 Task: Use the formula "AVERAGE" in spreadsheet "Project portfolio".
Action: Mouse moved to (743, 435)
Screenshot: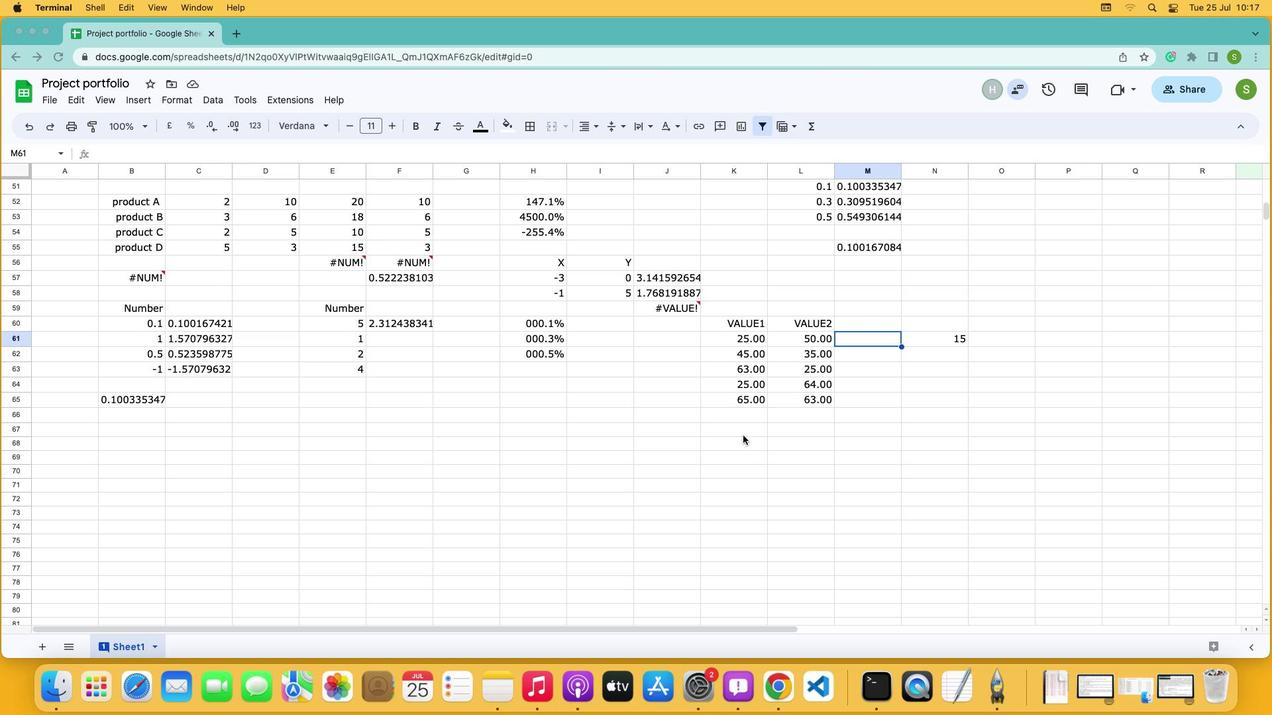 
Action: Mouse pressed left at (743, 435)
Screenshot: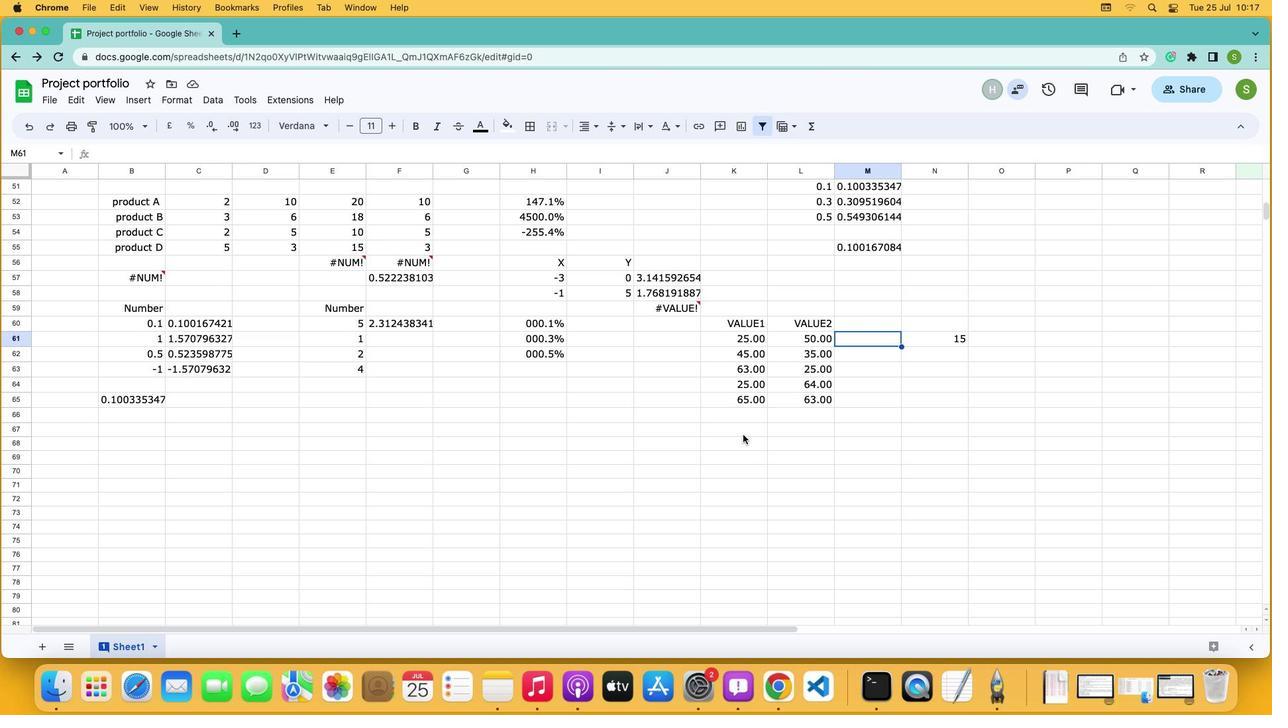 
Action: Mouse moved to (743, 429)
Screenshot: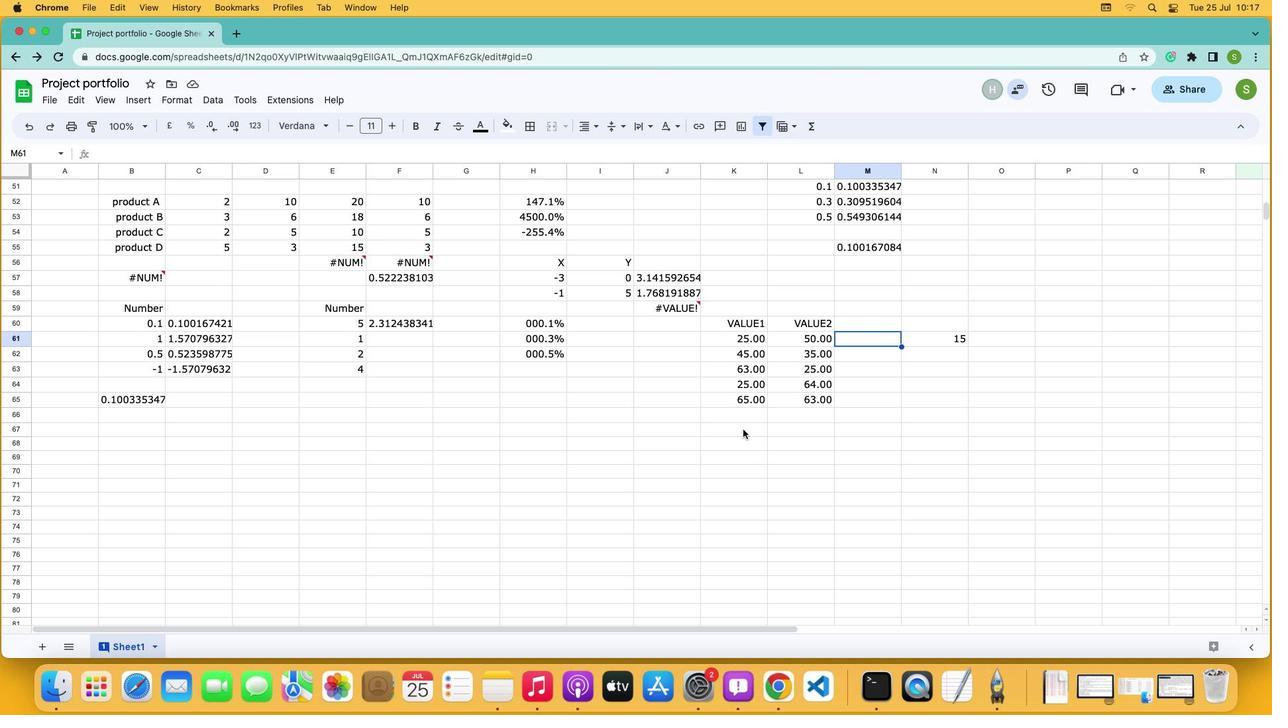 
Action: Mouse pressed left at (743, 429)
Screenshot: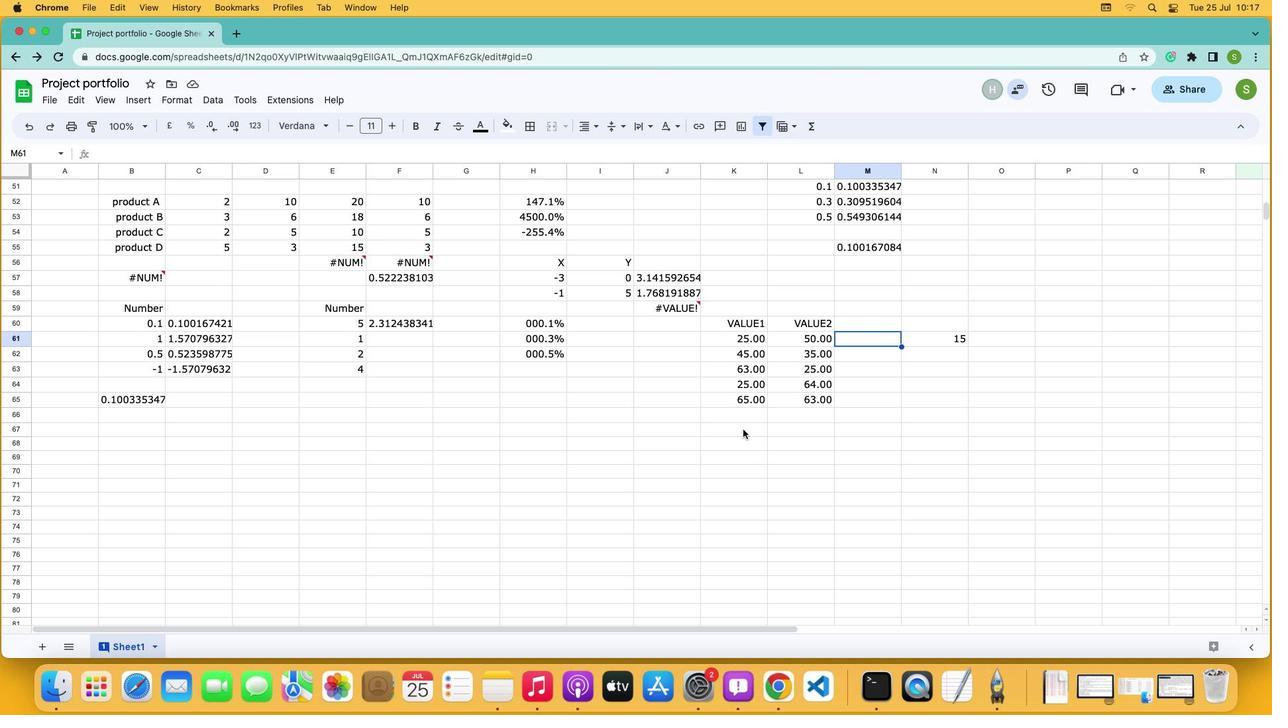 
Action: Mouse moved to (806, 131)
Screenshot: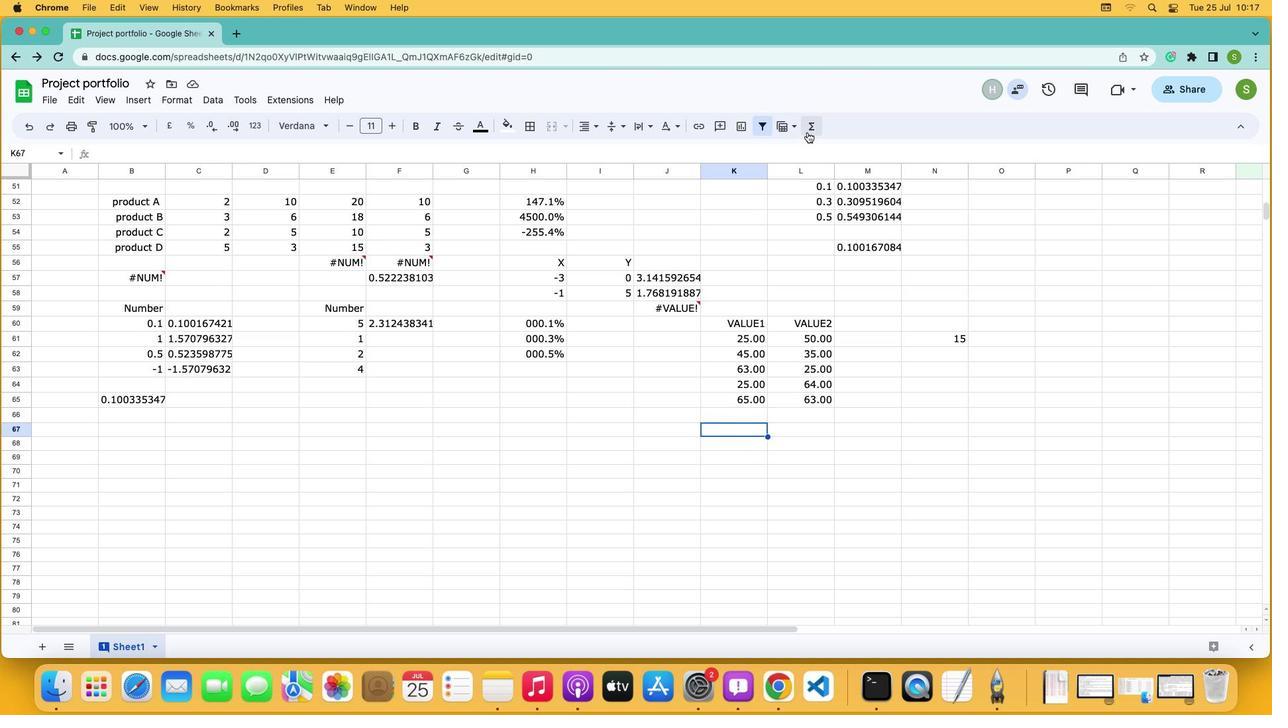 
Action: Mouse pressed left at (806, 131)
Screenshot: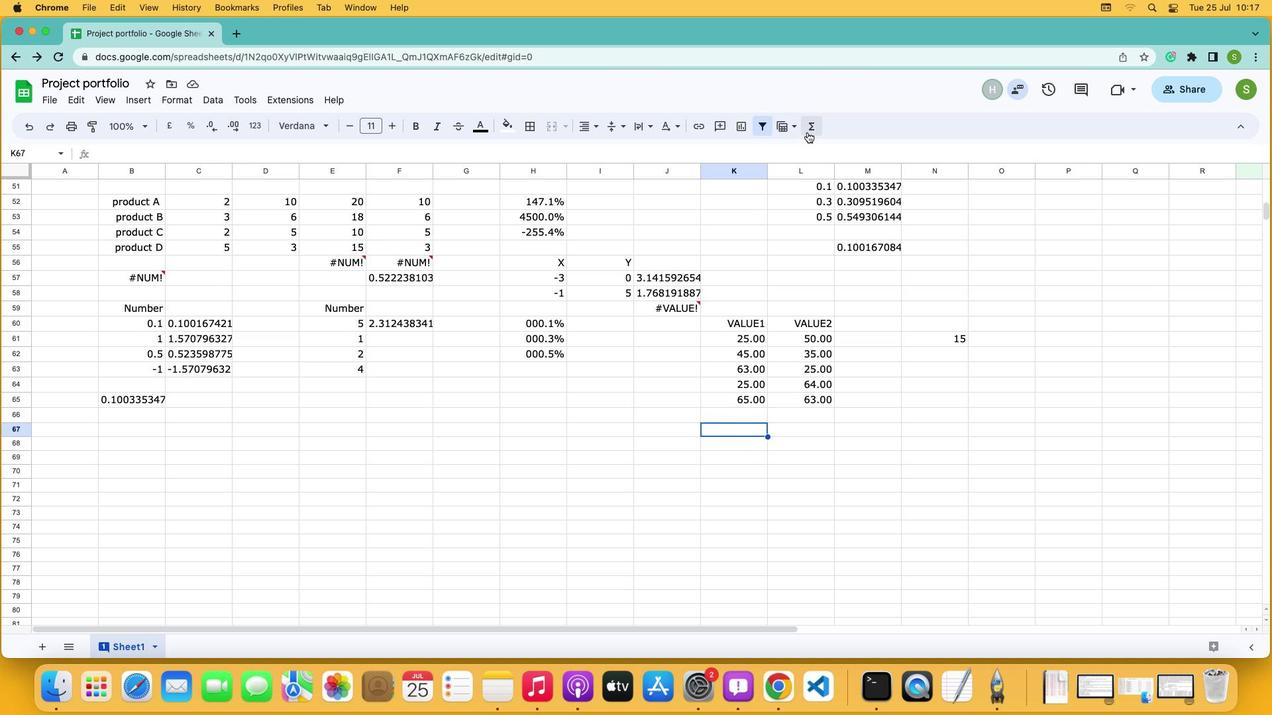 
Action: Mouse moved to (827, 263)
Screenshot: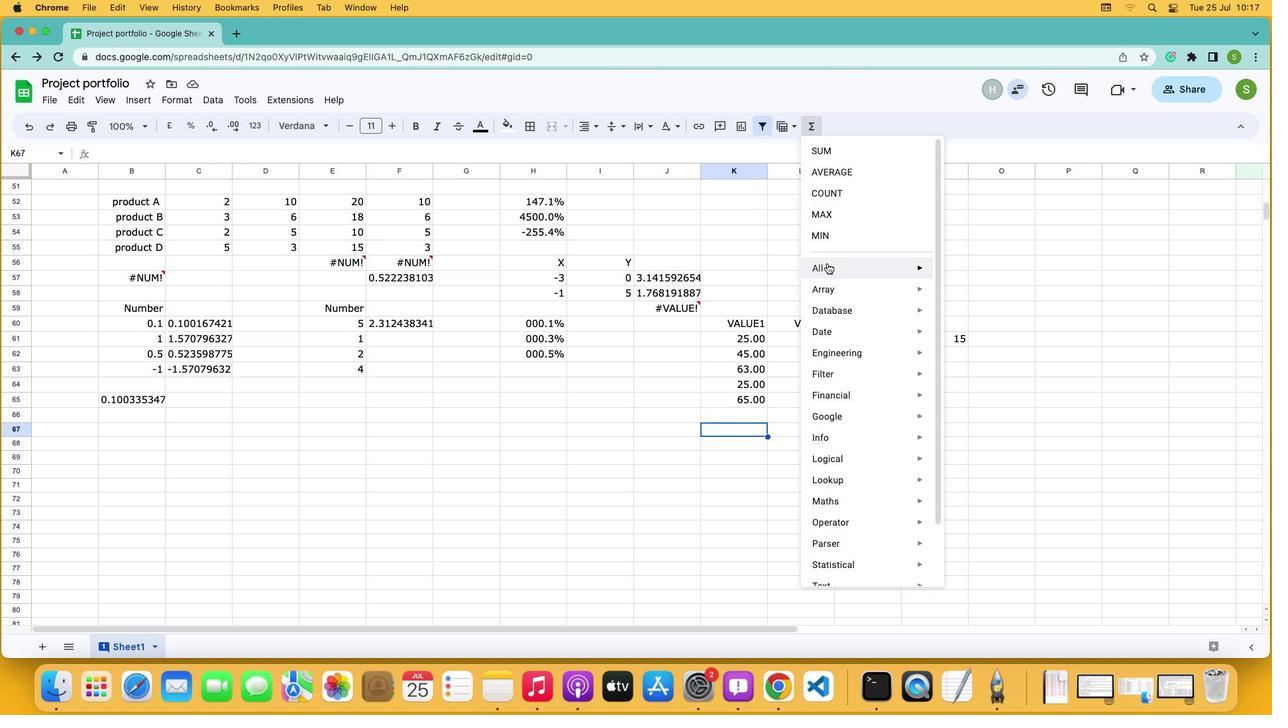 
Action: Mouse pressed left at (827, 263)
Screenshot: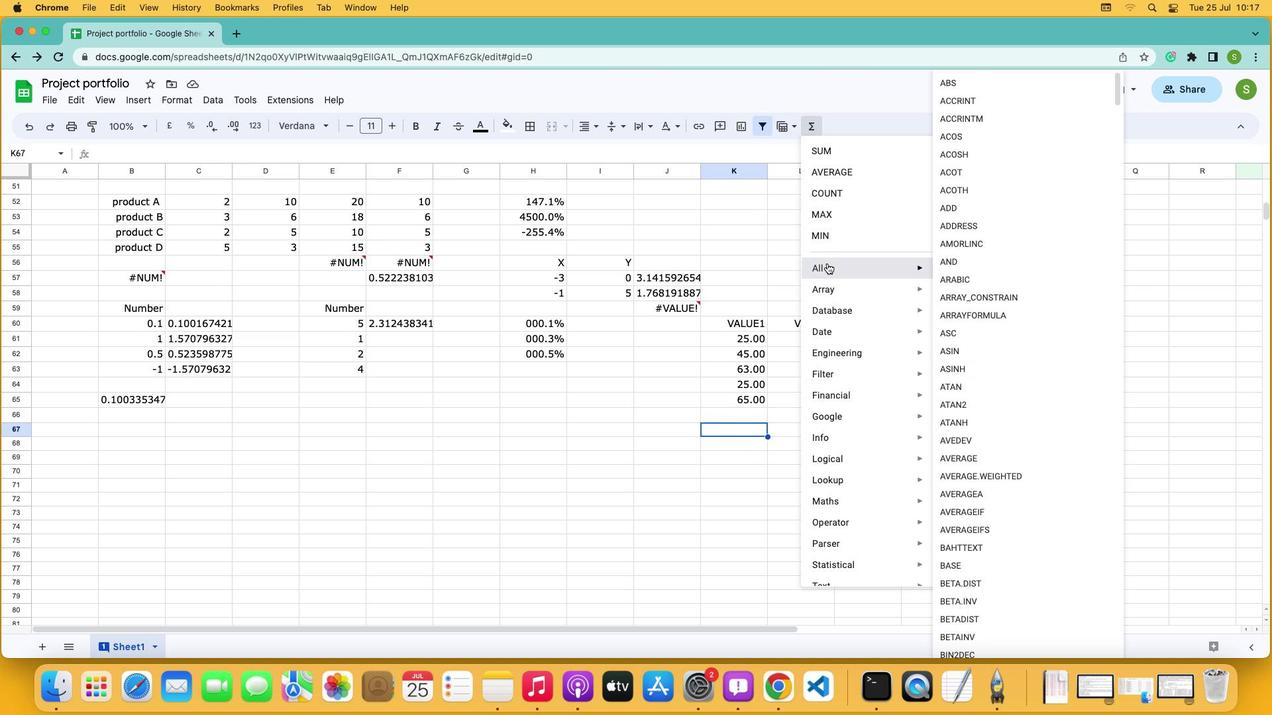 
Action: Mouse moved to (967, 460)
Screenshot: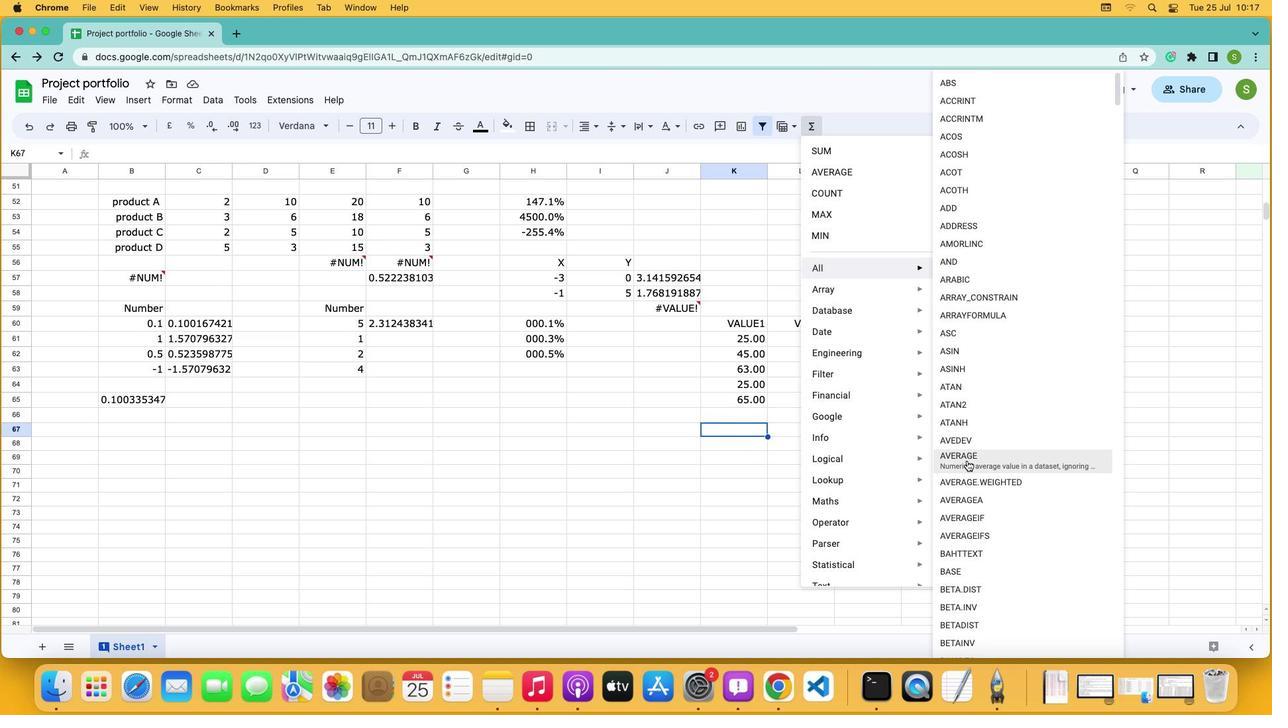 
Action: Mouse pressed left at (967, 460)
Screenshot: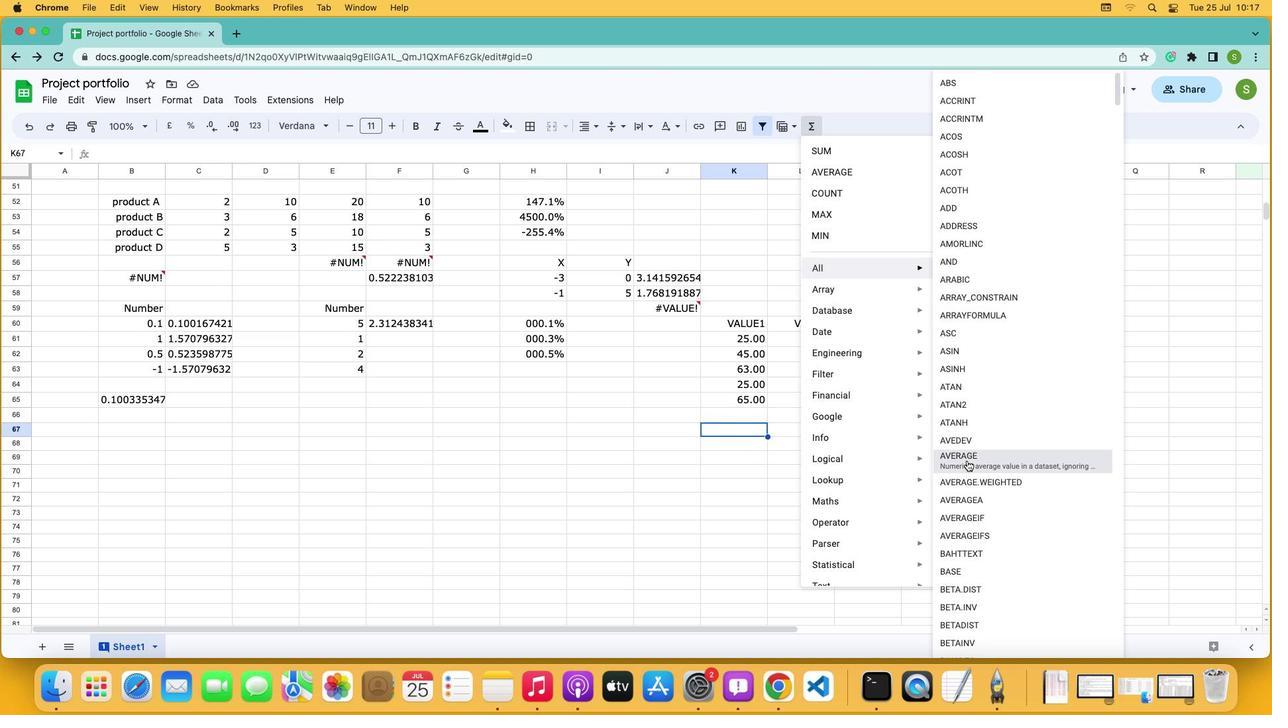 
Action: Mouse moved to (752, 340)
Screenshot: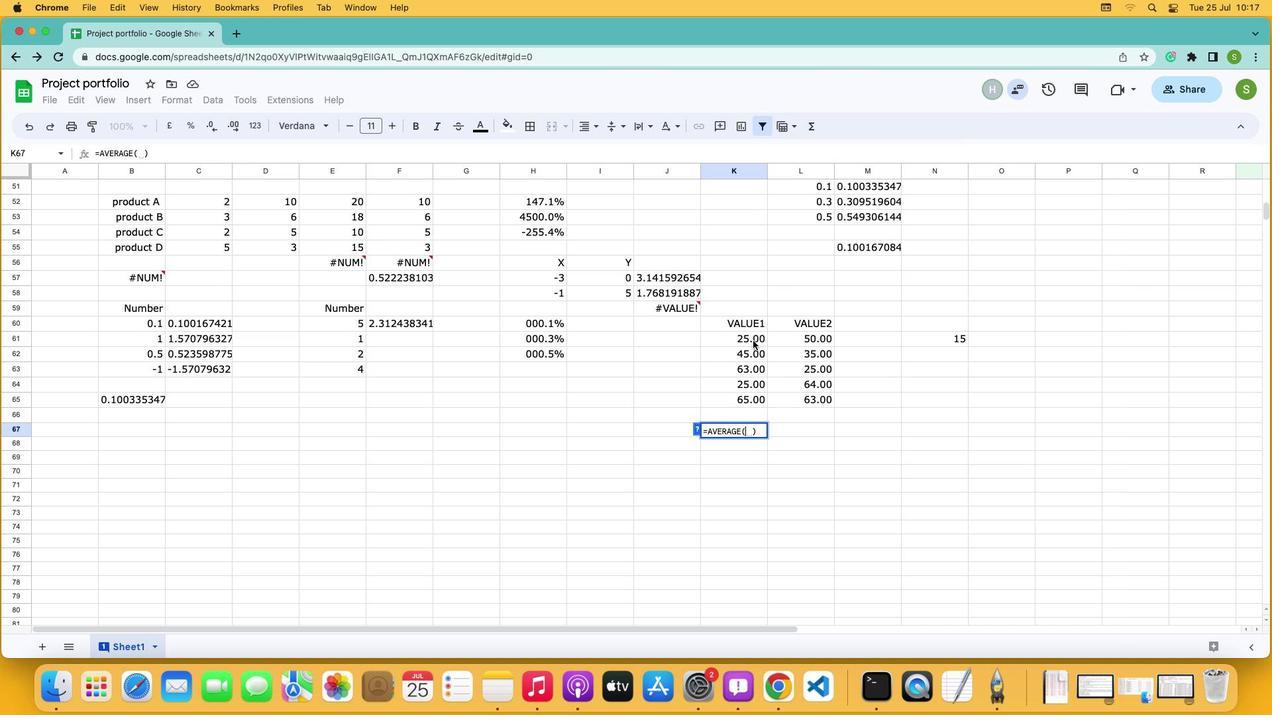 
Action: Mouse pressed left at (752, 340)
Screenshot: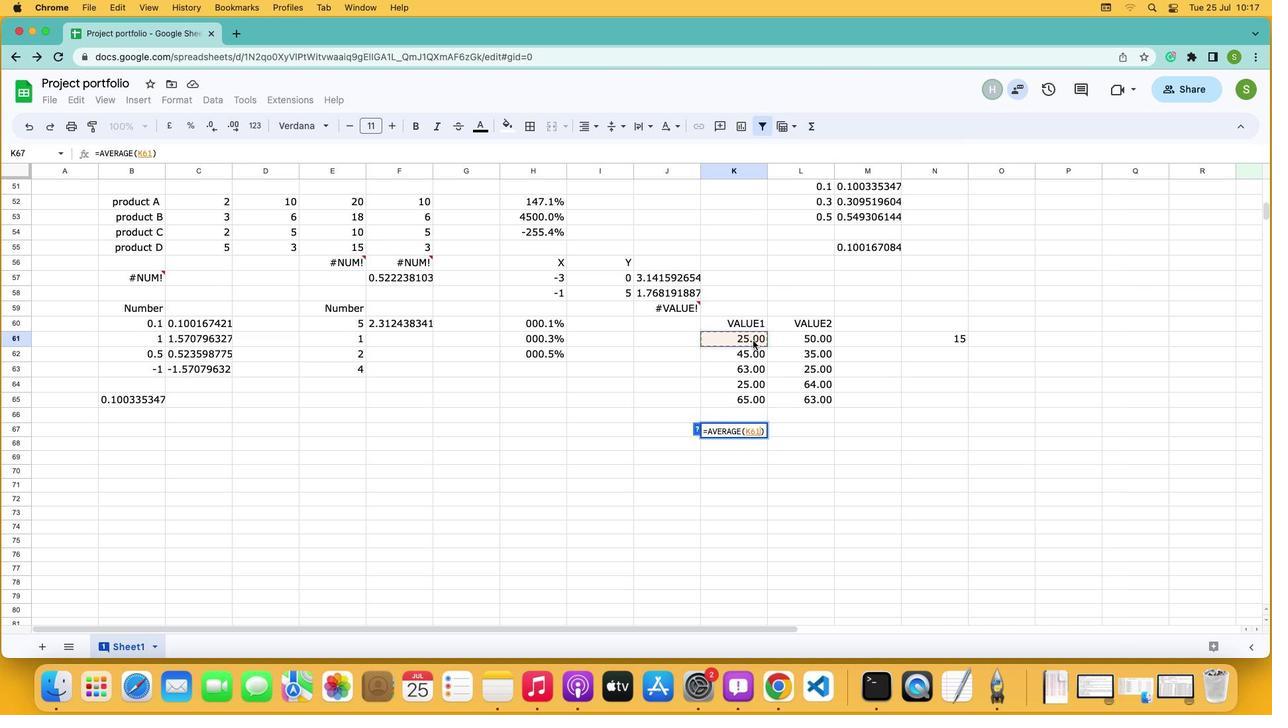 
Action: Key pressed ','
Screenshot: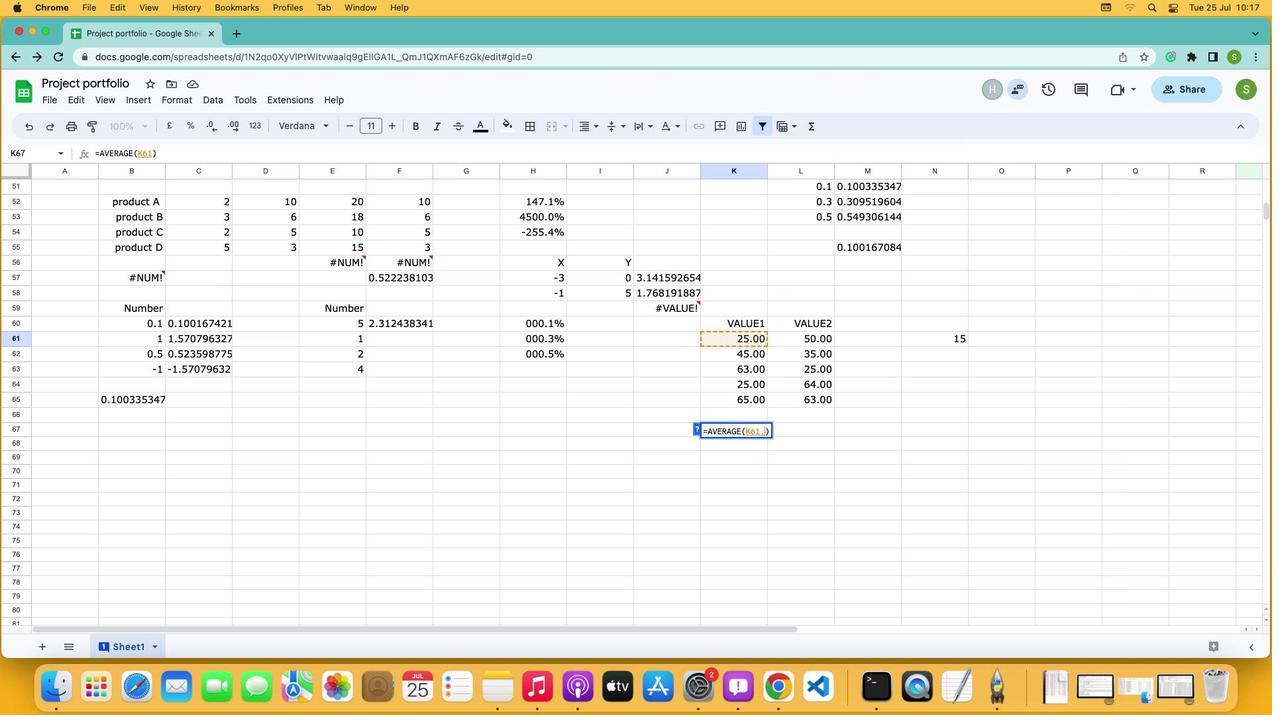 
Action: Mouse moved to (750, 357)
Screenshot: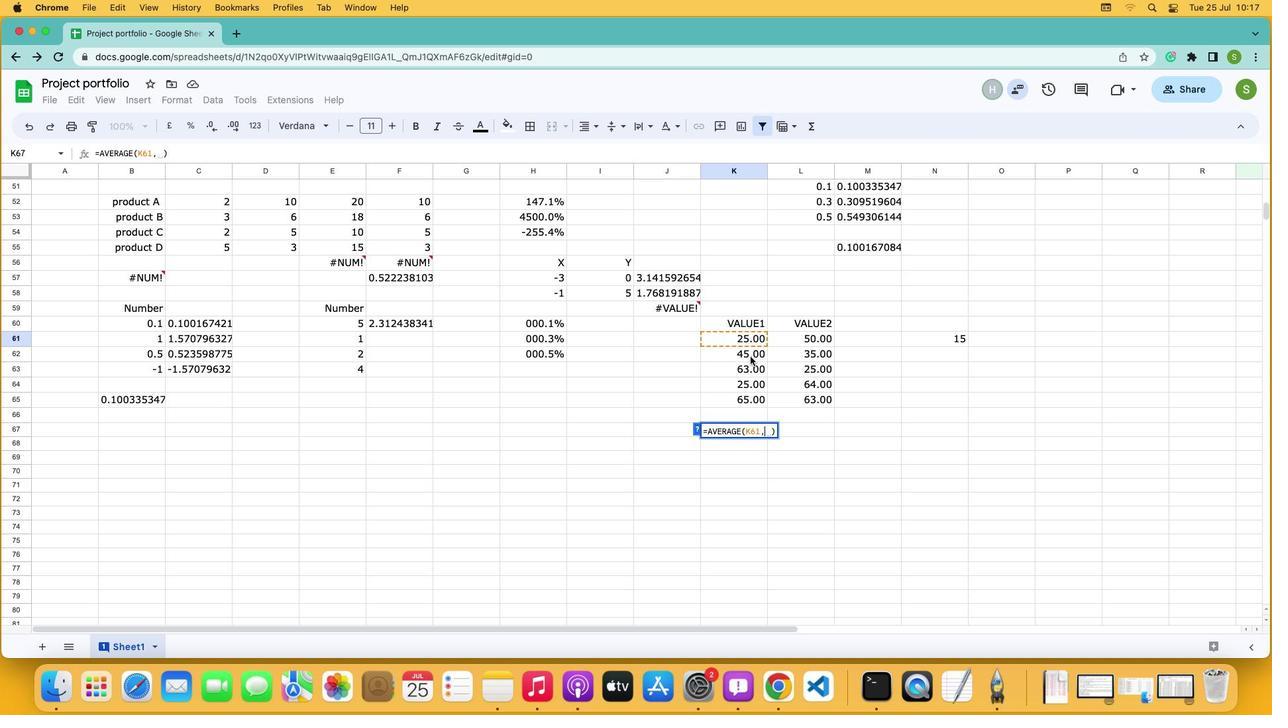 
Action: Mouse pressed left at (750, 357)
Screenshot: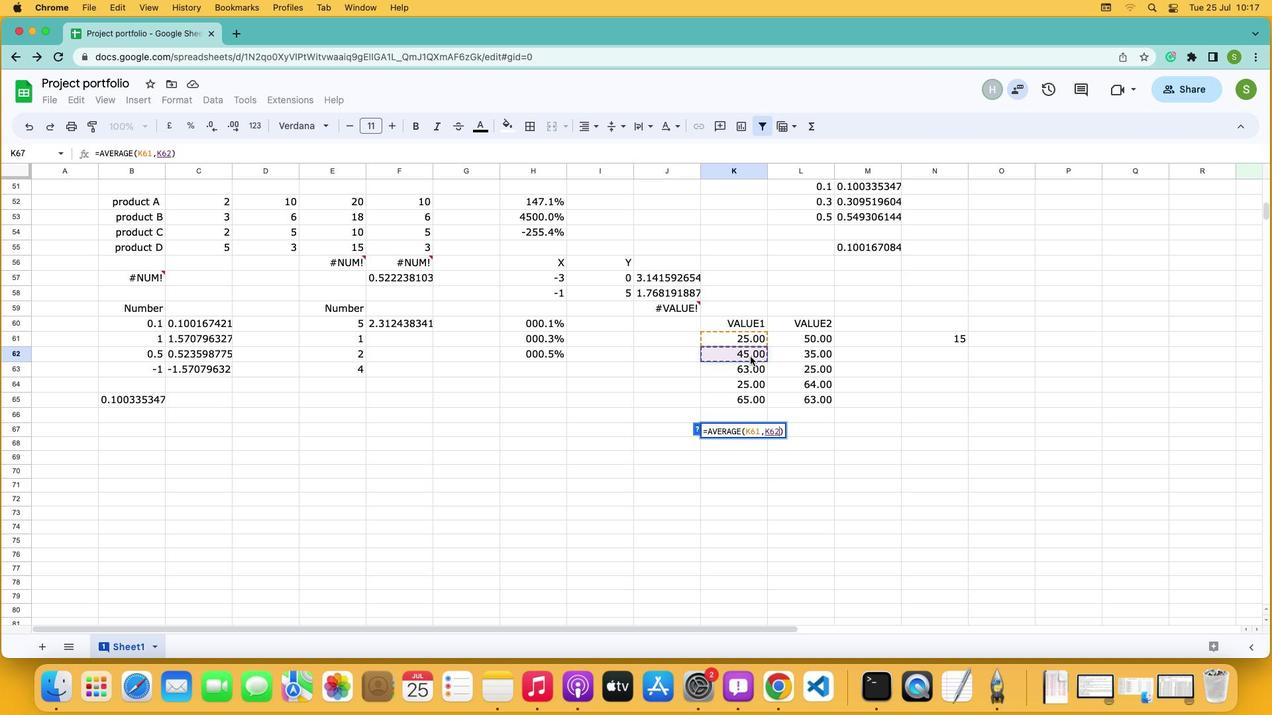 
Action: Key pressed ','
Screenshot: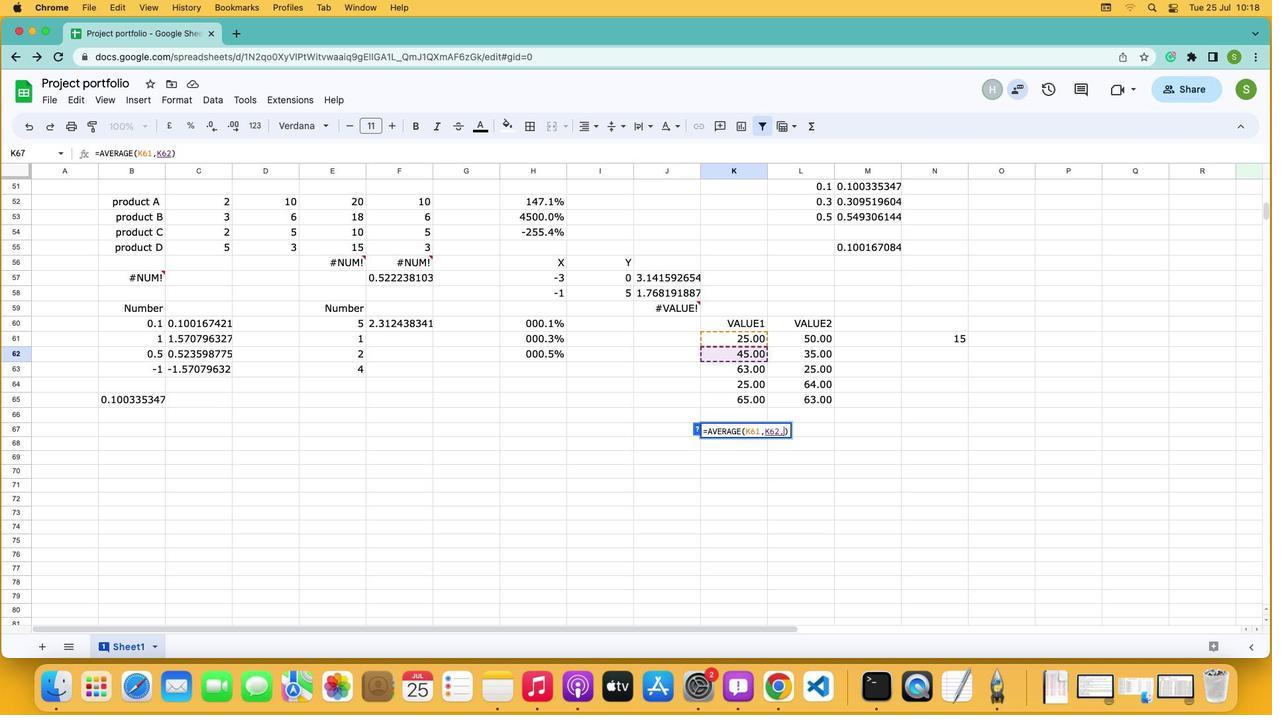 
Action: Mouse moved to (746, 367)
Screenshot: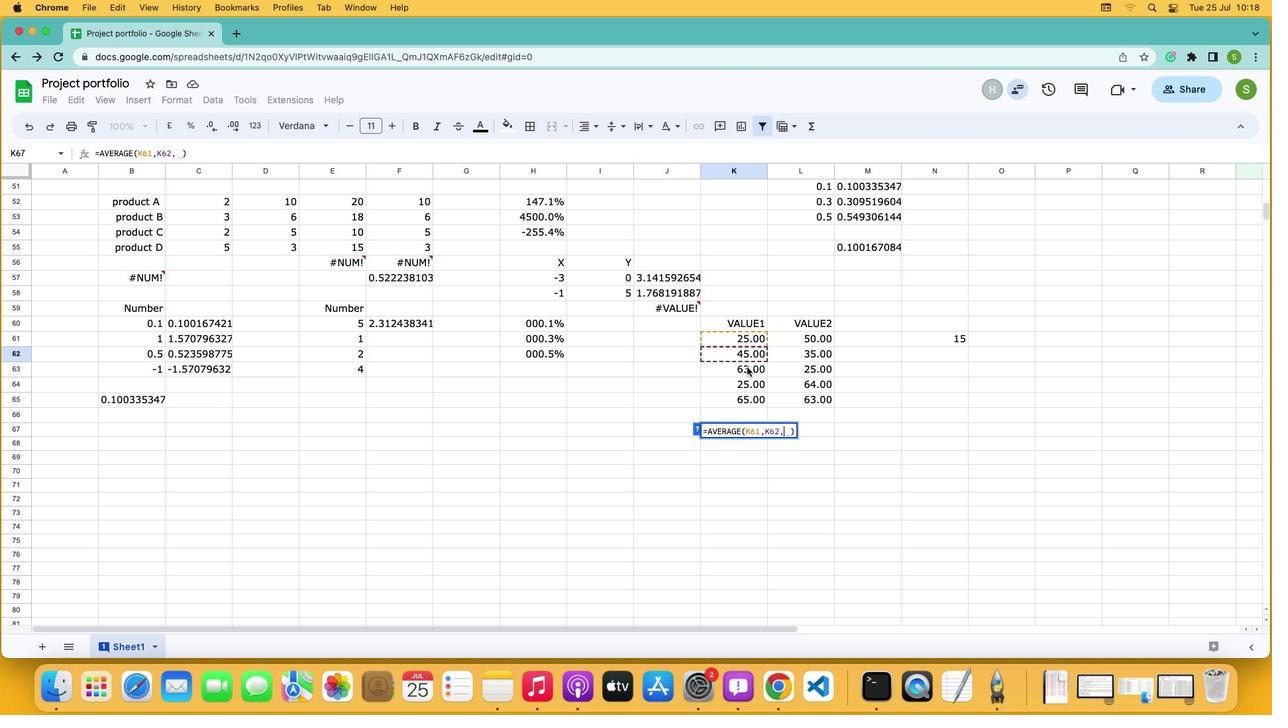 
Action: Mouse pressed left at (746, 367)
Screenshot: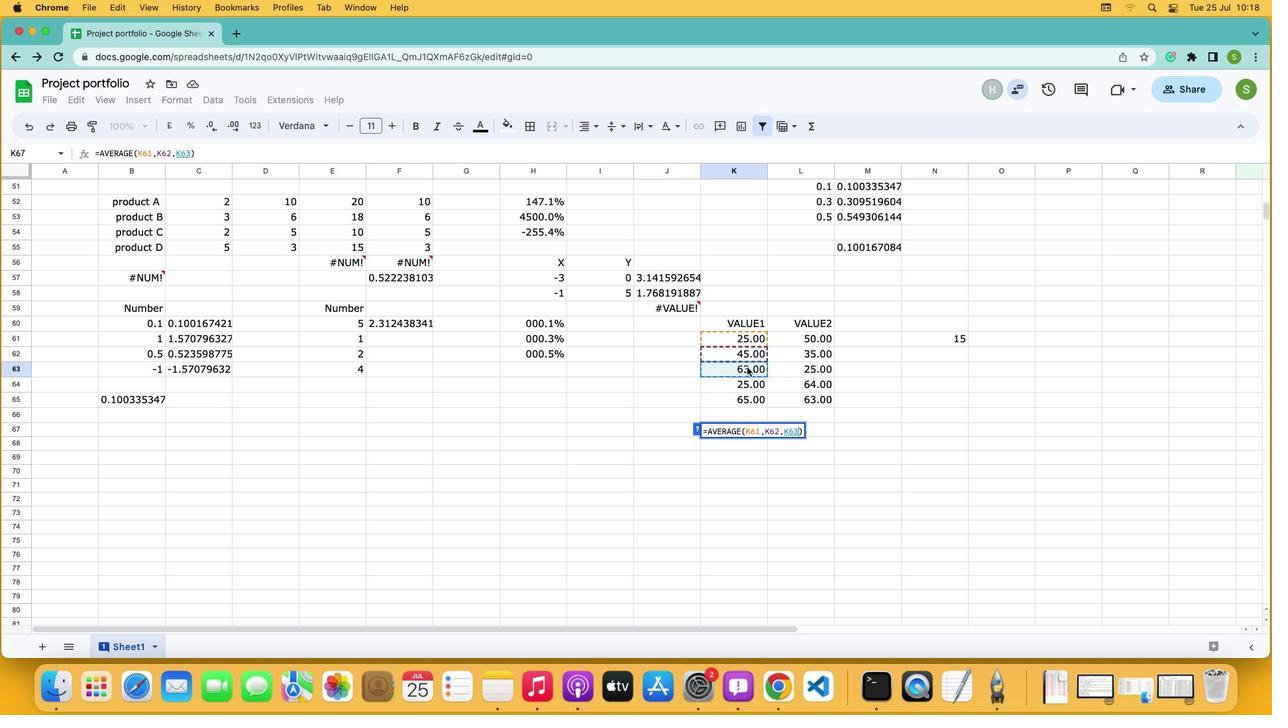 
Action: Key pressed ','
Screenshot: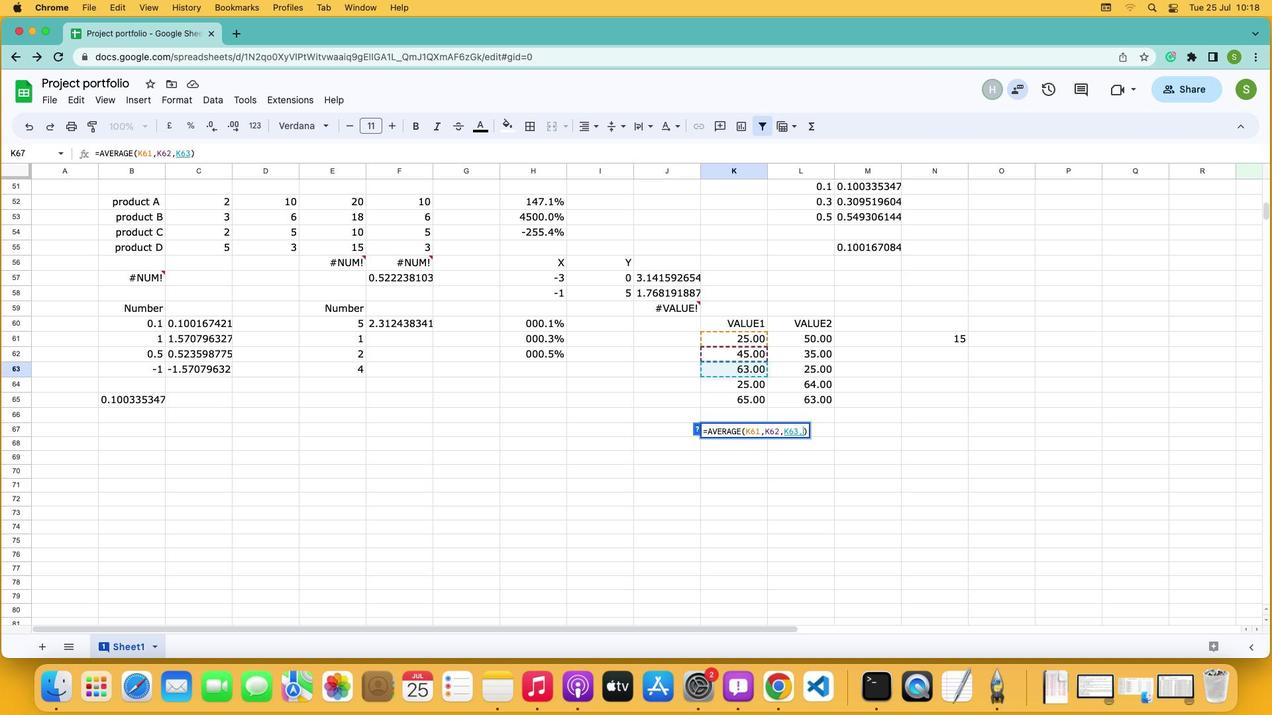 
Action: Mouse moved to (744, 380)
Screenshot: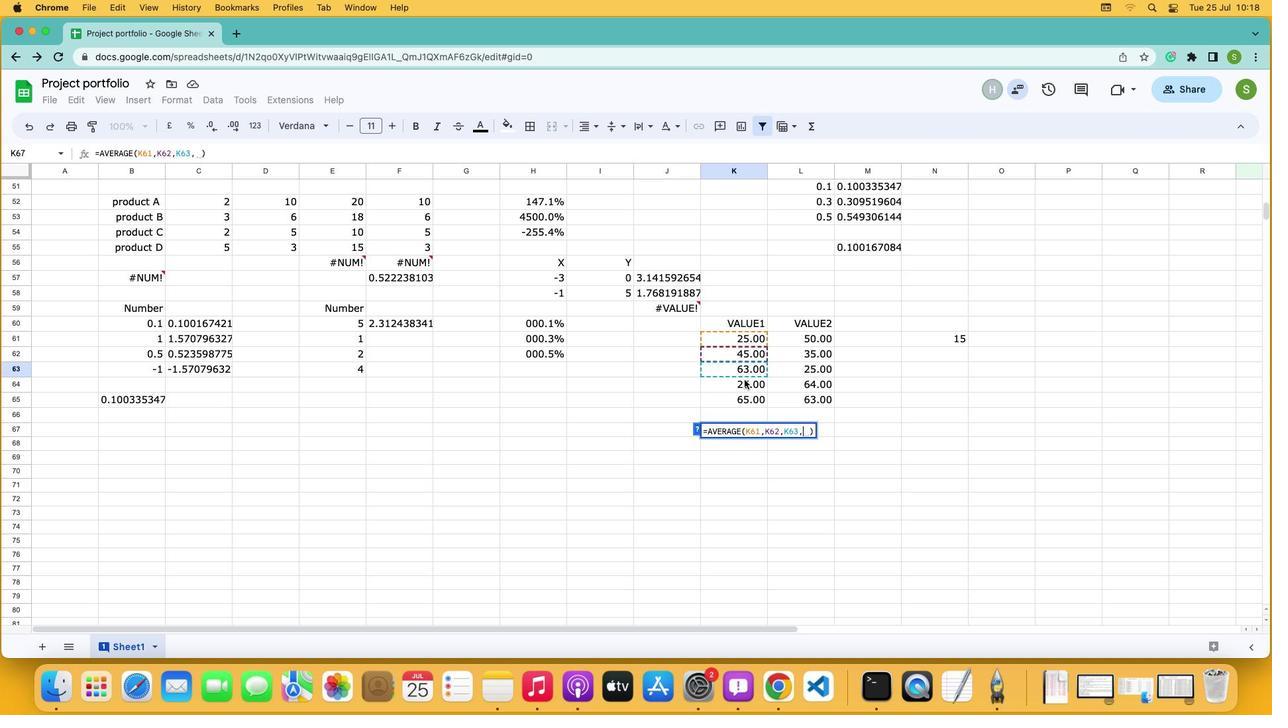 
Action: Mouse pressed left at (744, 380)
Screenshot: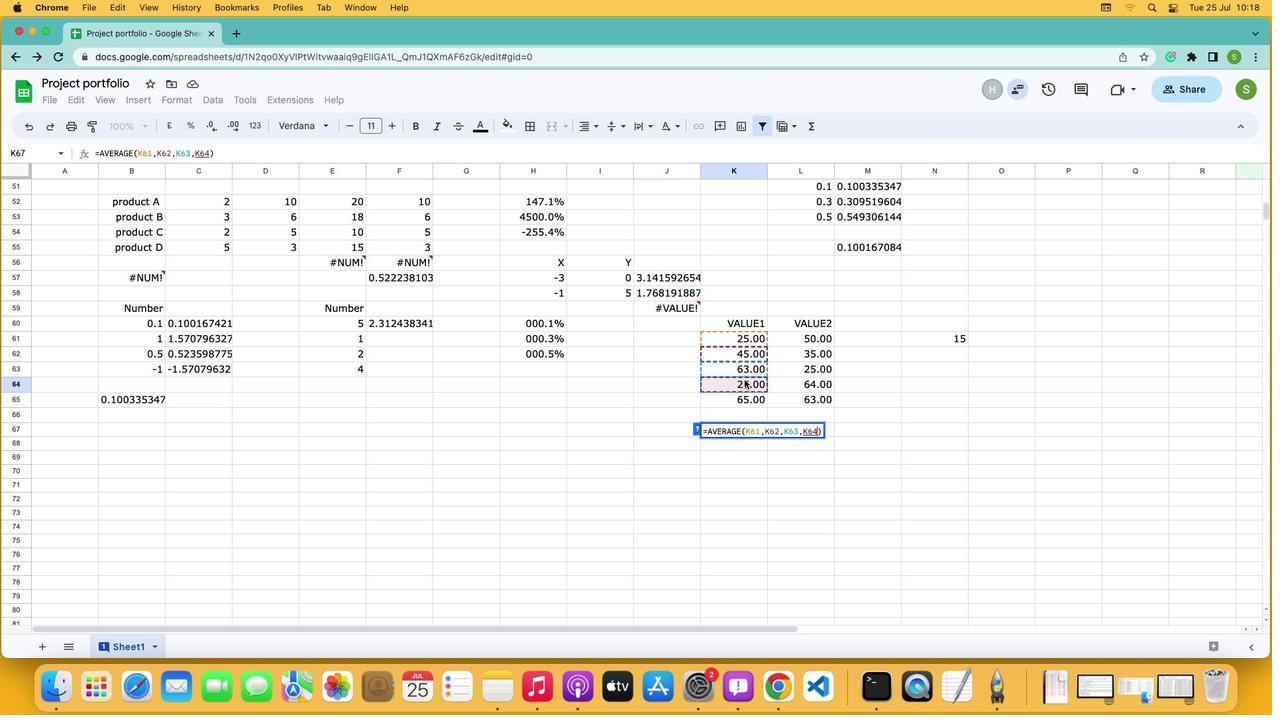 
Action: Key pressed ','
Screenshot: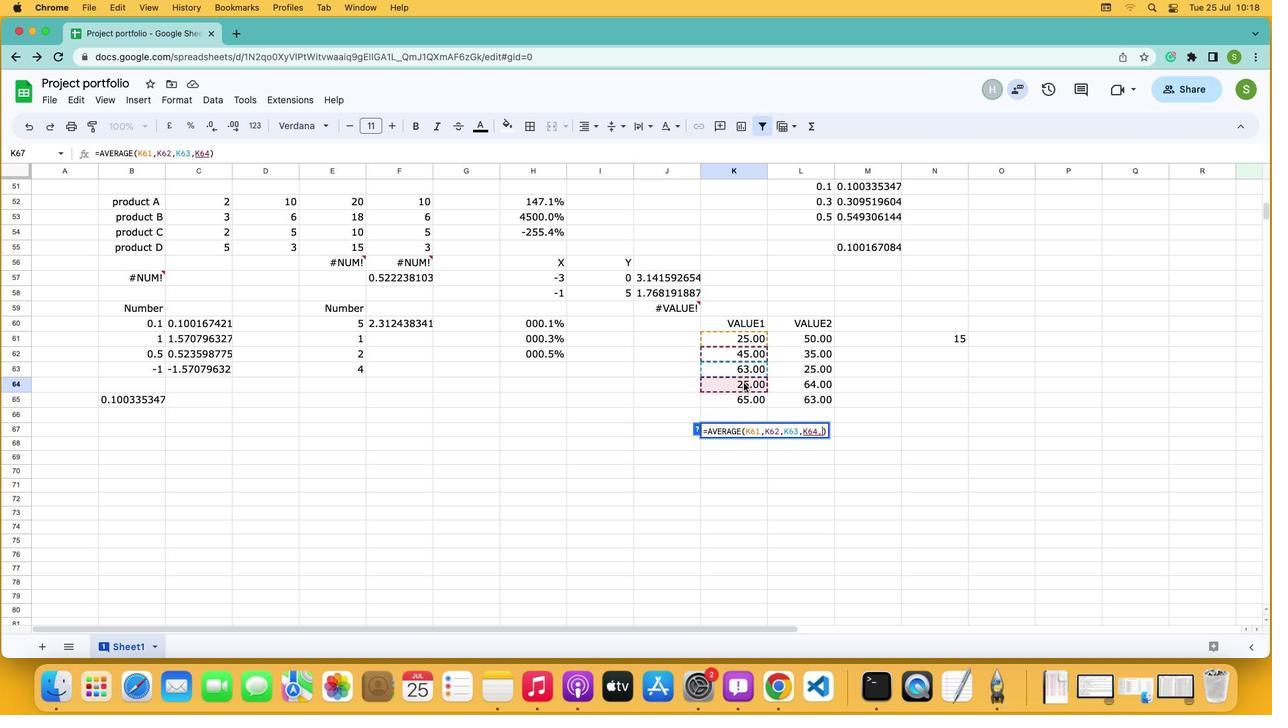 
Action: Mouse moved to (742, 400)
Screenshot: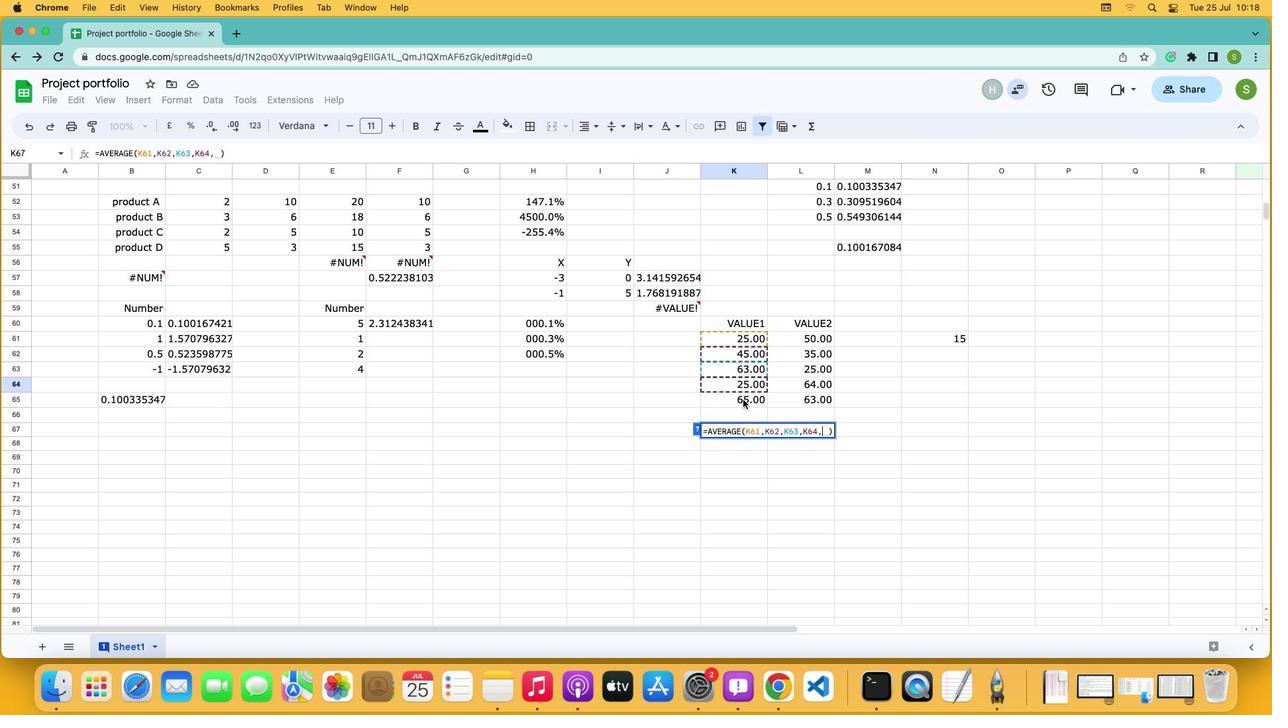 
Action: Mouse pressed left at (742, 400)
Screenshot: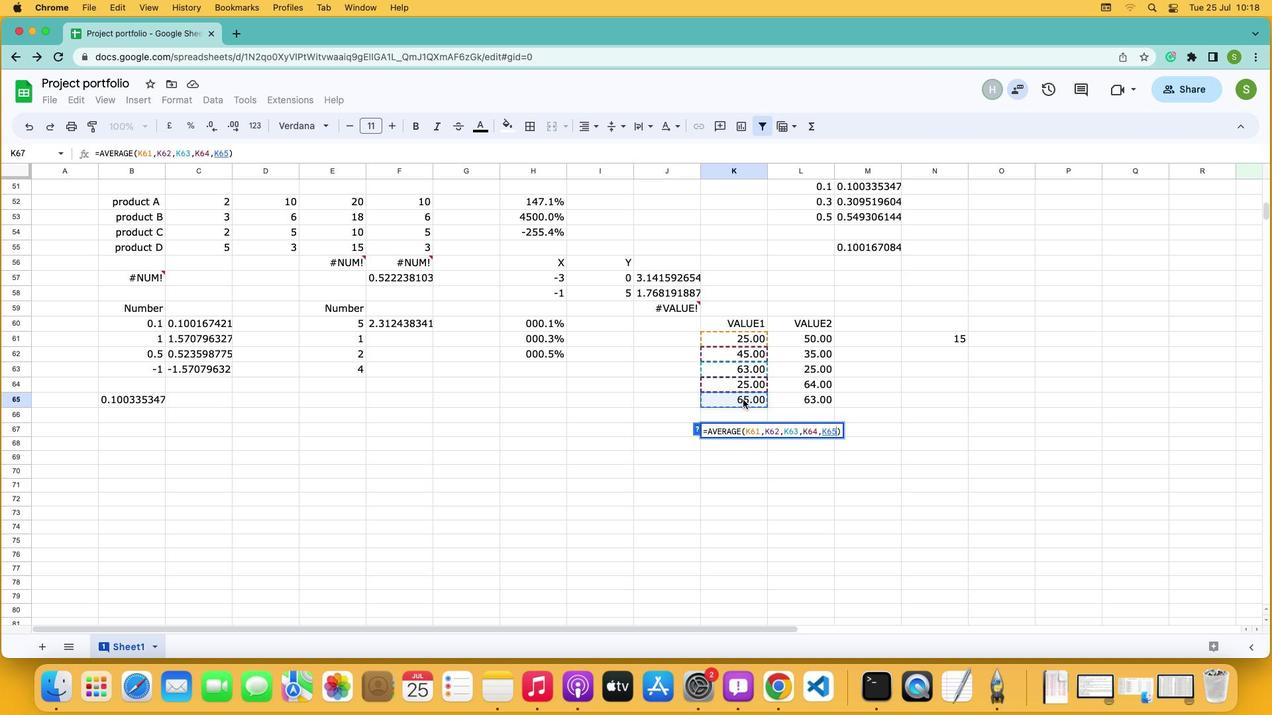 
Action: Key pressed Key.enter
Screenshot: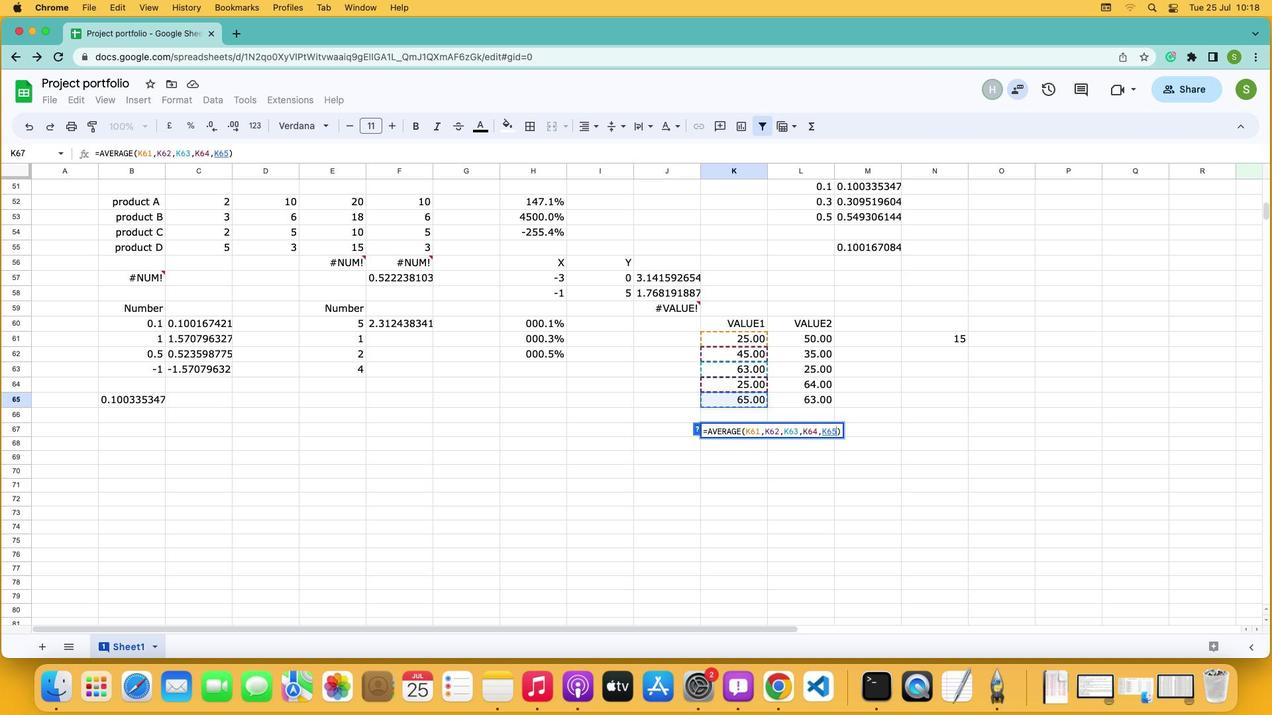 
